 Task: Play online crossword game.
Action: Mouse moved to (366, 251)
Screenshot: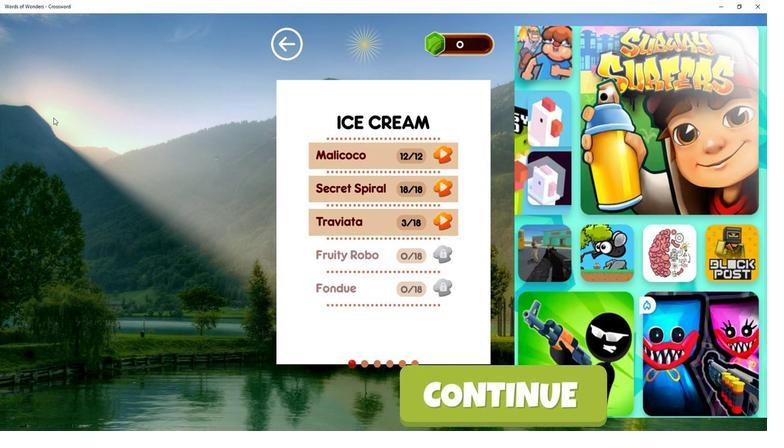 
Action: Mouse pressed left at (366, 251)
Screenshot: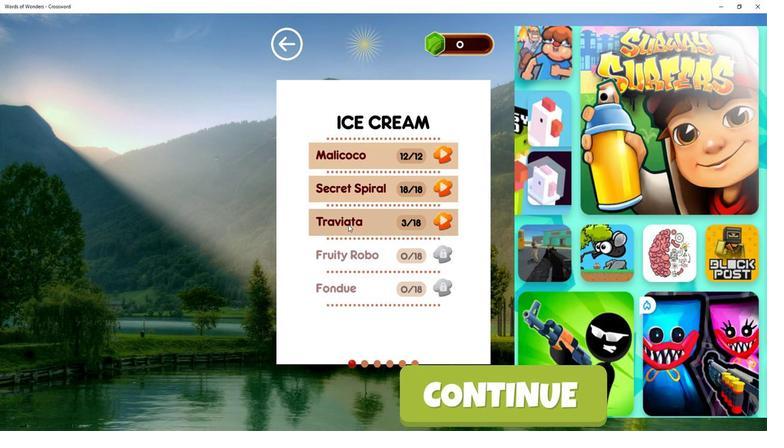
Action: Mouse moved to (233, 131)
Screenshot: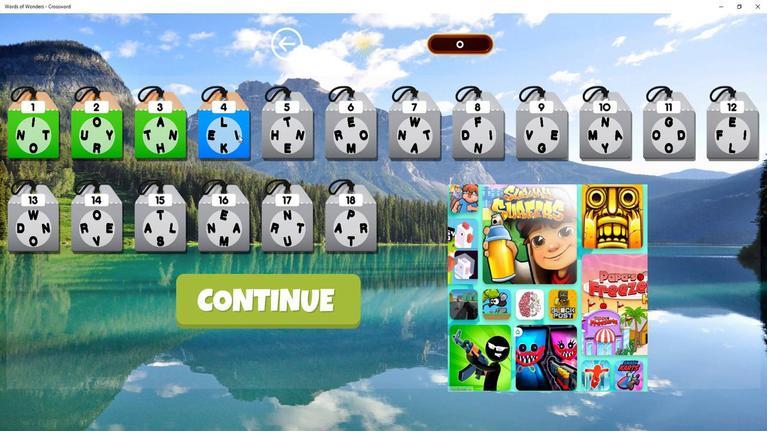 
Action: Mouse pressed left at (233, 131)
Screenshot: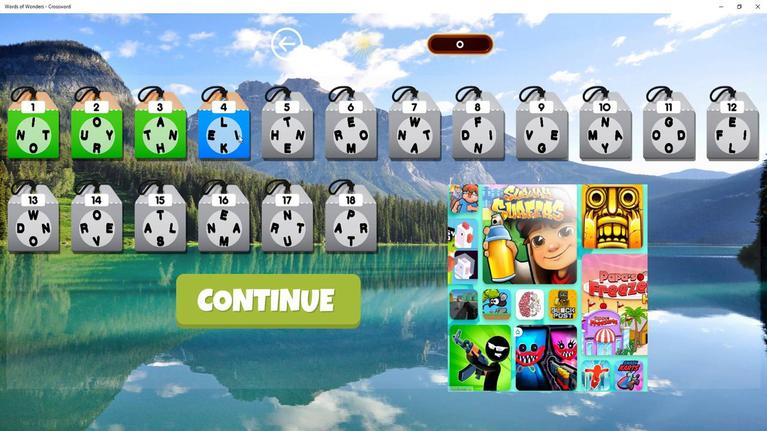 
Action: Mouse moved to (404, 276)
Screenshot: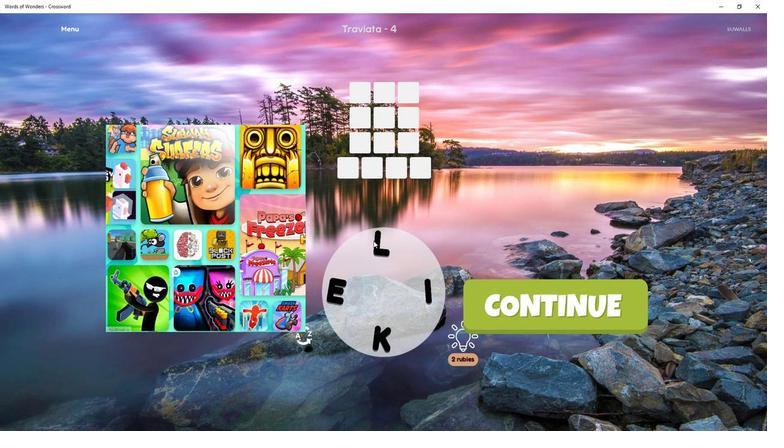
Action: Mouse pressed left at (404, 276)
Screenshot: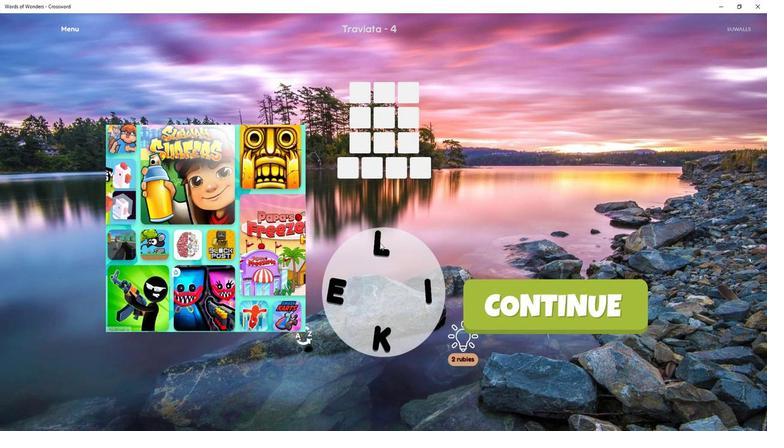 
Action: Mouse moved to (406, 269)
Screenshot: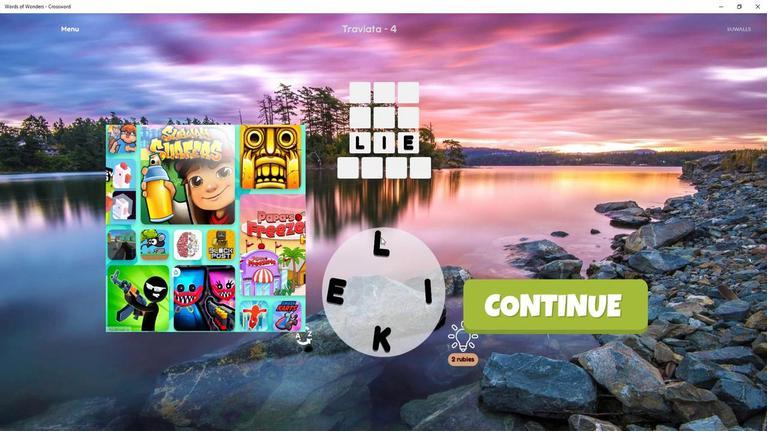 
Action: Mouse pressed left at (406, 269)
Screenshot: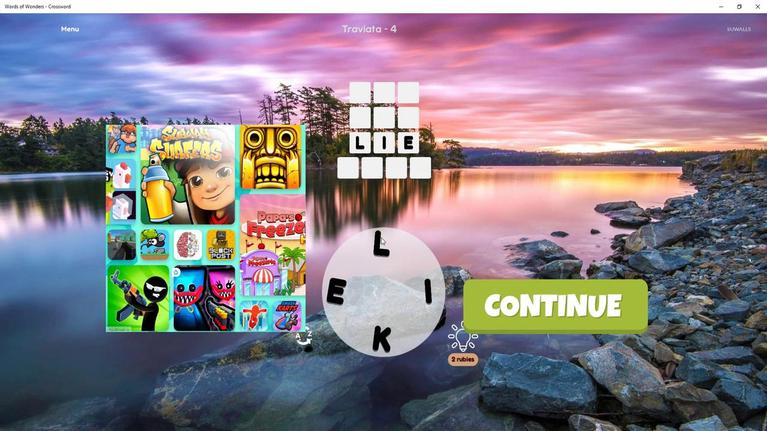 
Action: Mouse moved to (404, 281)
Screenshot: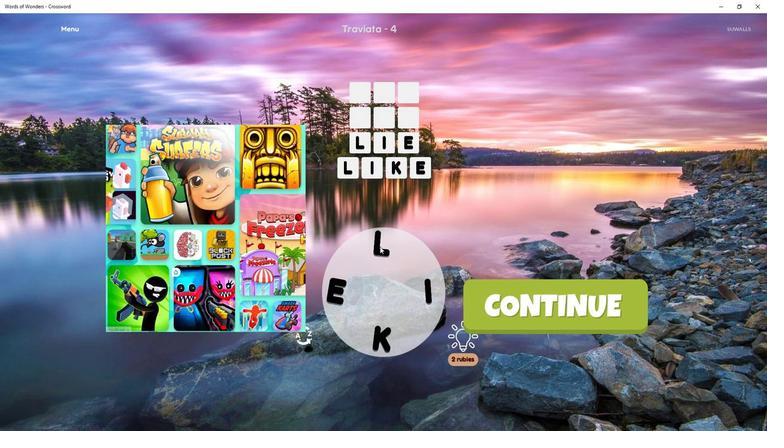 
Action: Mouse pressed left at (404, 281)
Screenshot: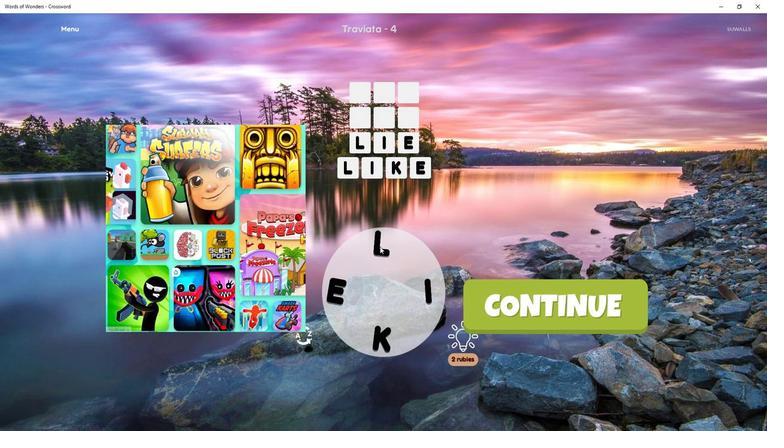
Action: Mouse moved to (454, 348)
Screenshot: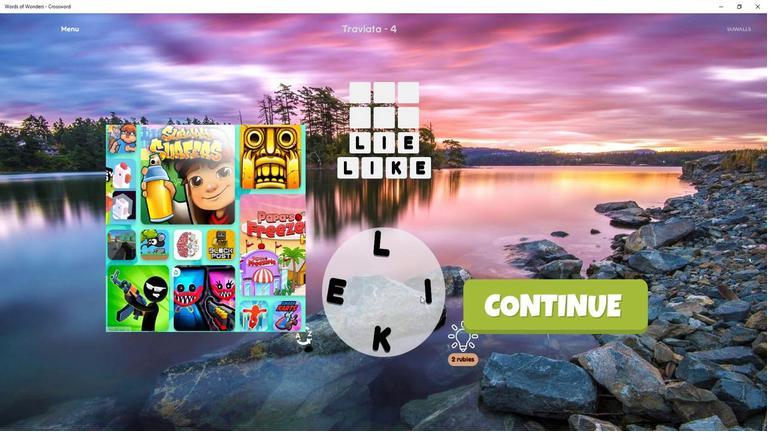 
Action: Mouse pressed left at (454, 348)
Screenshot: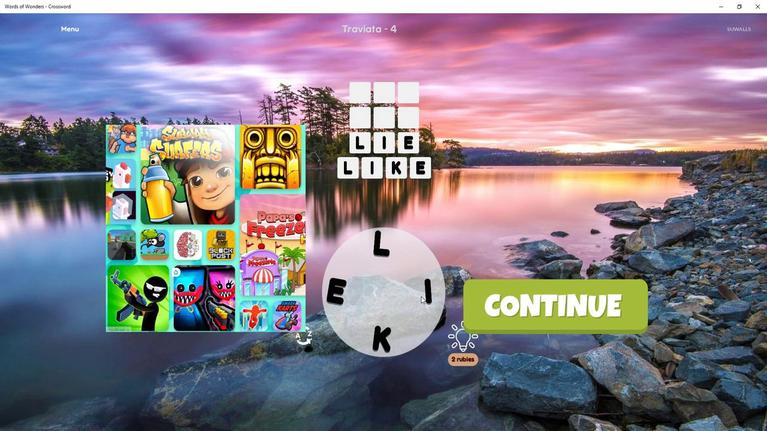 
Action: Mouse moved to (360, 353)
Screenshot: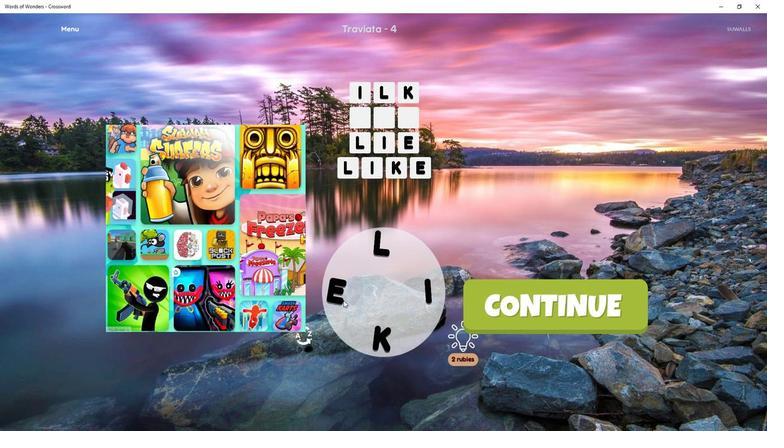 
Action: Mouse pressed left at (360, 353)
Screenshot: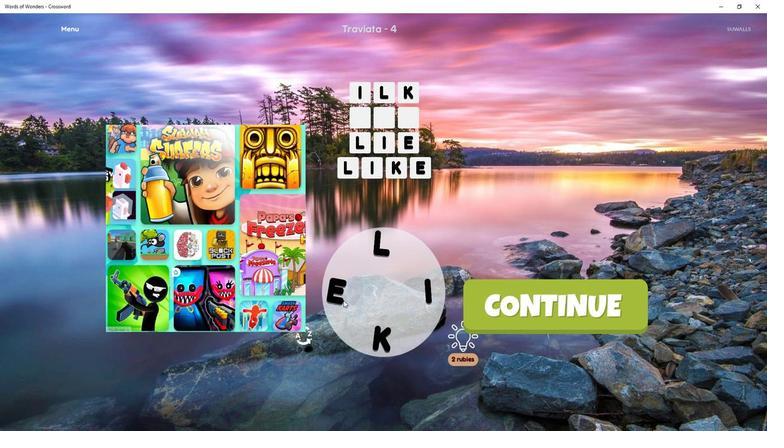 
Action: Mouse moved to (346, 349)
Screenshot: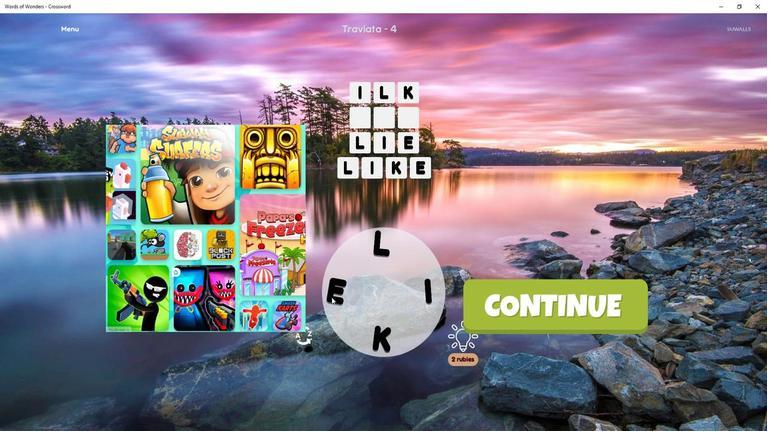 
Action: Mouse pressed left at (346, 349)
Screenshot: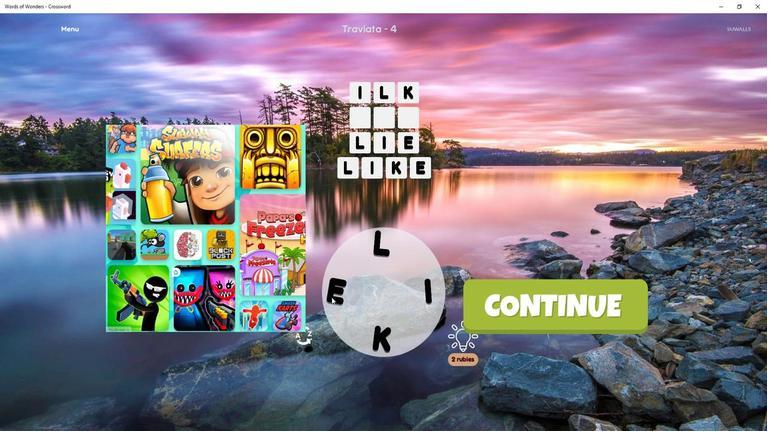 
Action: Mouse moved to (401, 286)
Screenshot: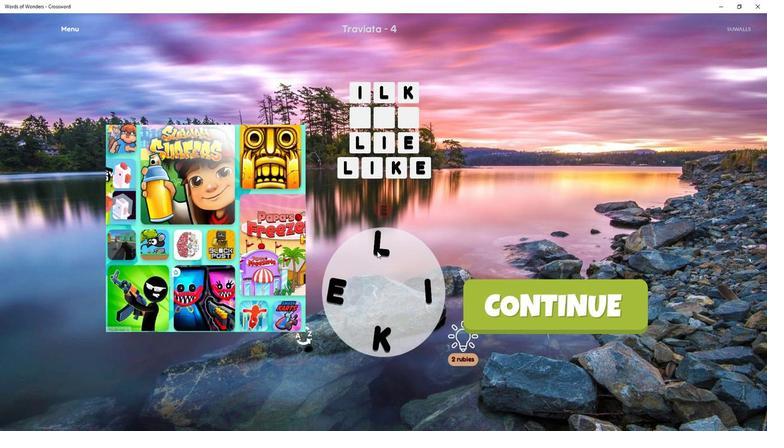 
Action: Mouse pressed left at (401, 286)
Screenshot: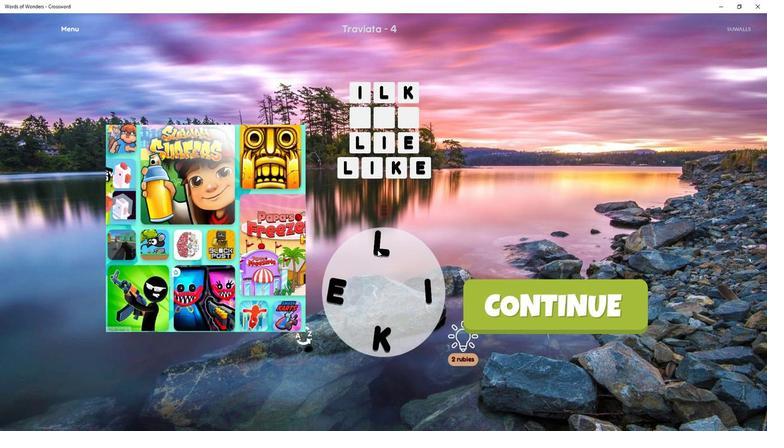
Action: Mouse moved to (407, 274)
Screenshot: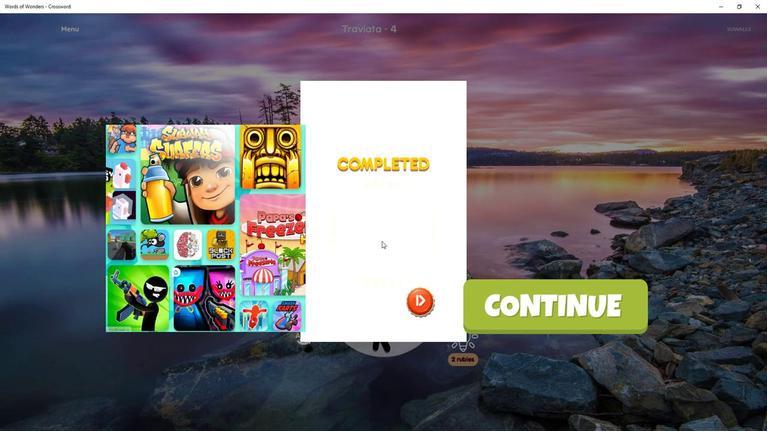 
